 Task: Move the task Integrate website with a new live chat support software to the section To-Do in the project ComplexBridge and sort the tasks in the project by Assignee in Ascending order
Action: Mouse moved to (289, 270)
Screenshot: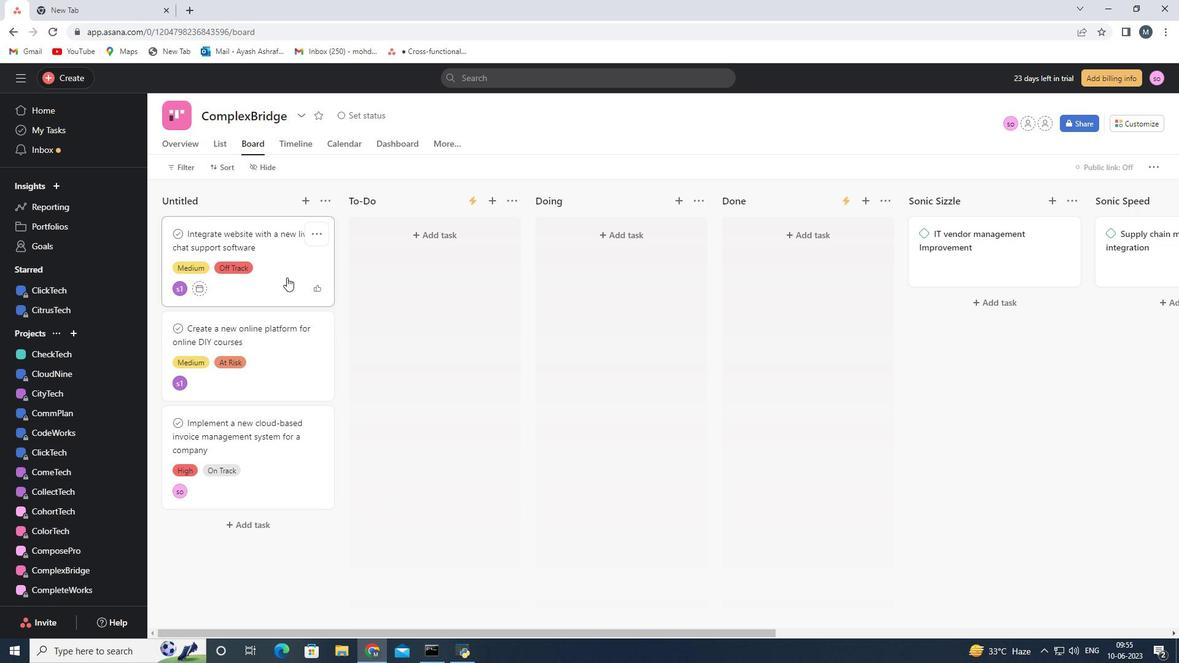 
Action: Mouse pressed left at (289, 270)
Screenshot: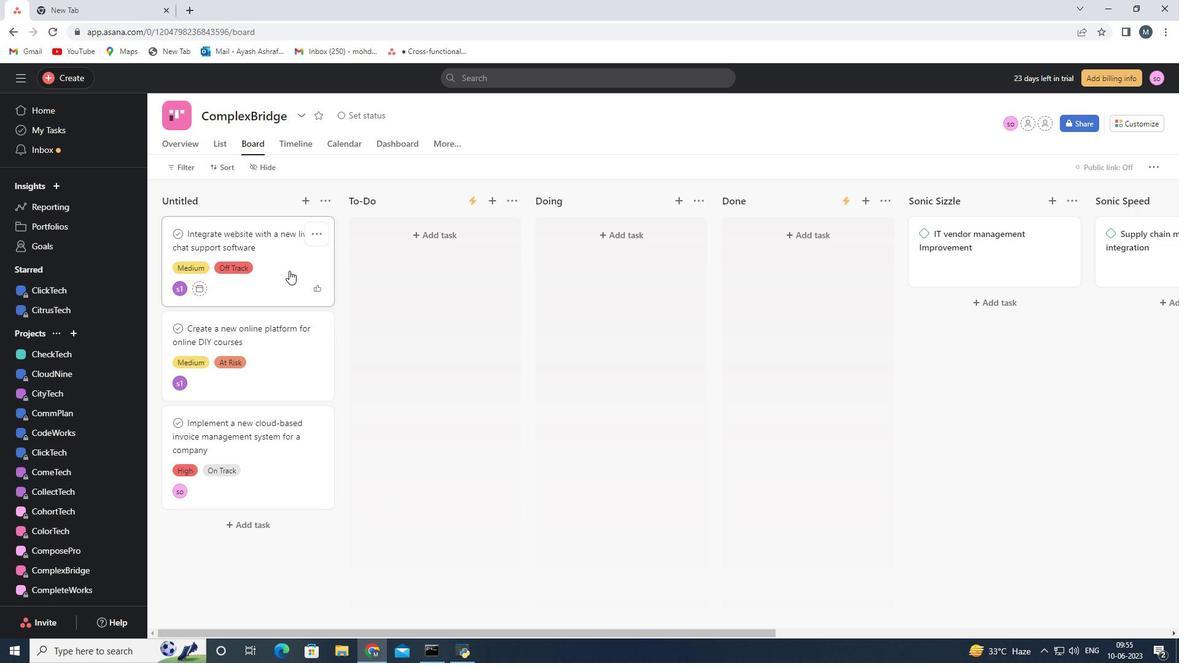
Action: Mouse moved to (224, 170)
Screenshot: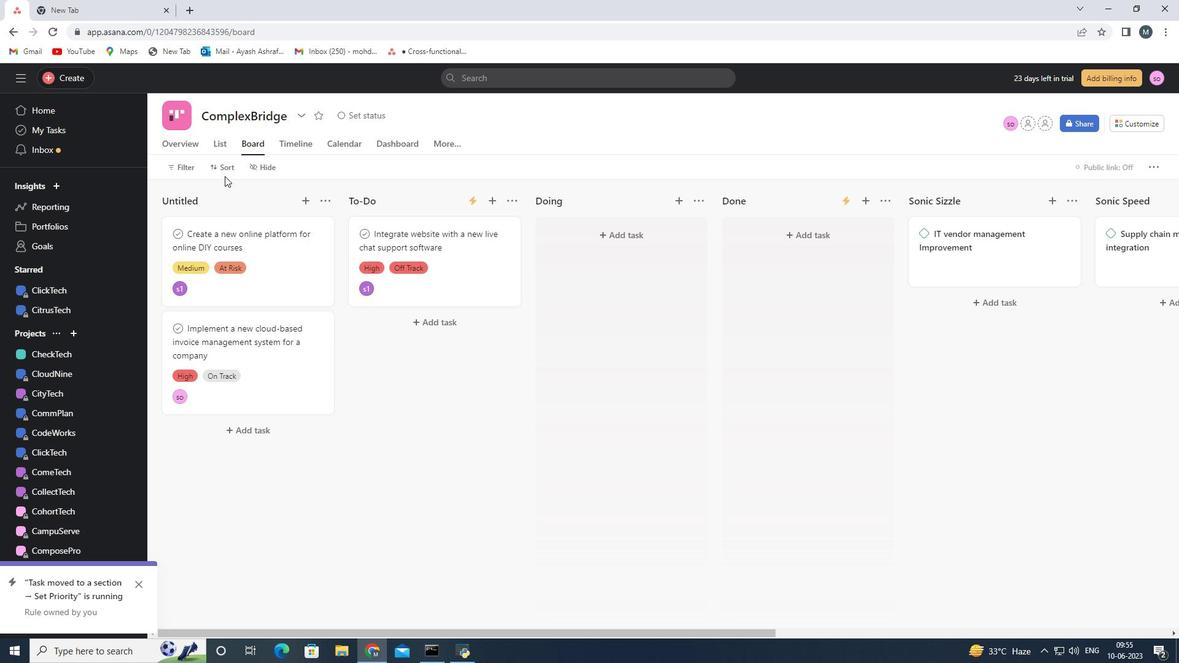 
Action: Mouse pressed left at (224, 170)
Screenshot: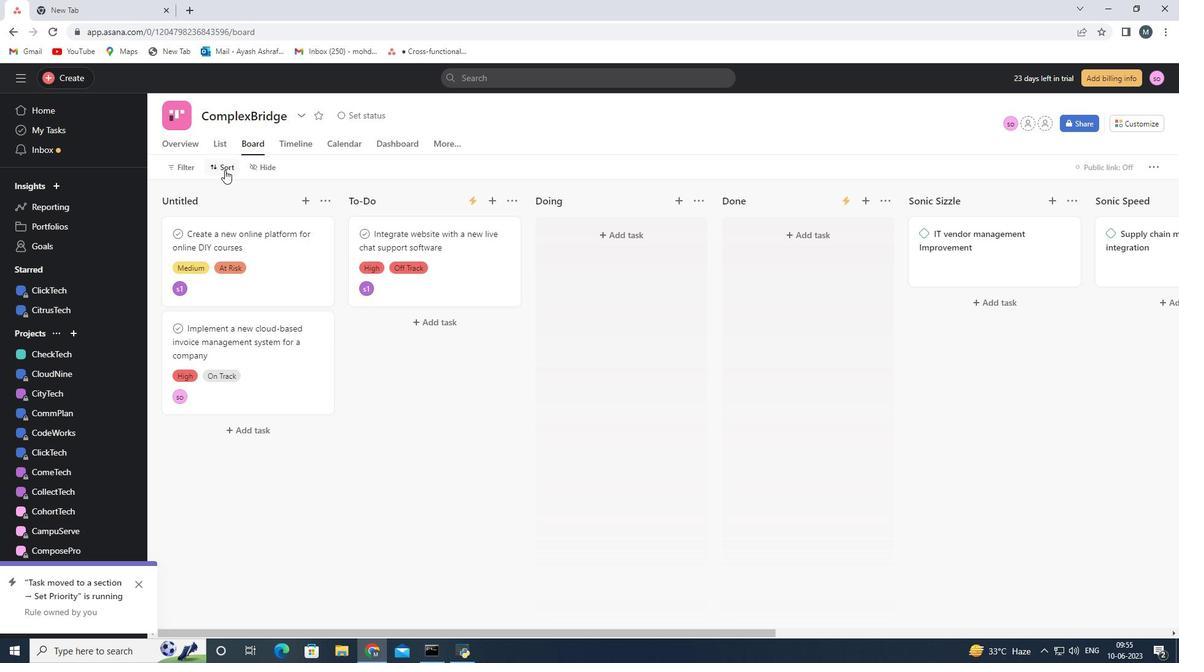 
Action: Mouse moved to (264, 274)
Screenshot: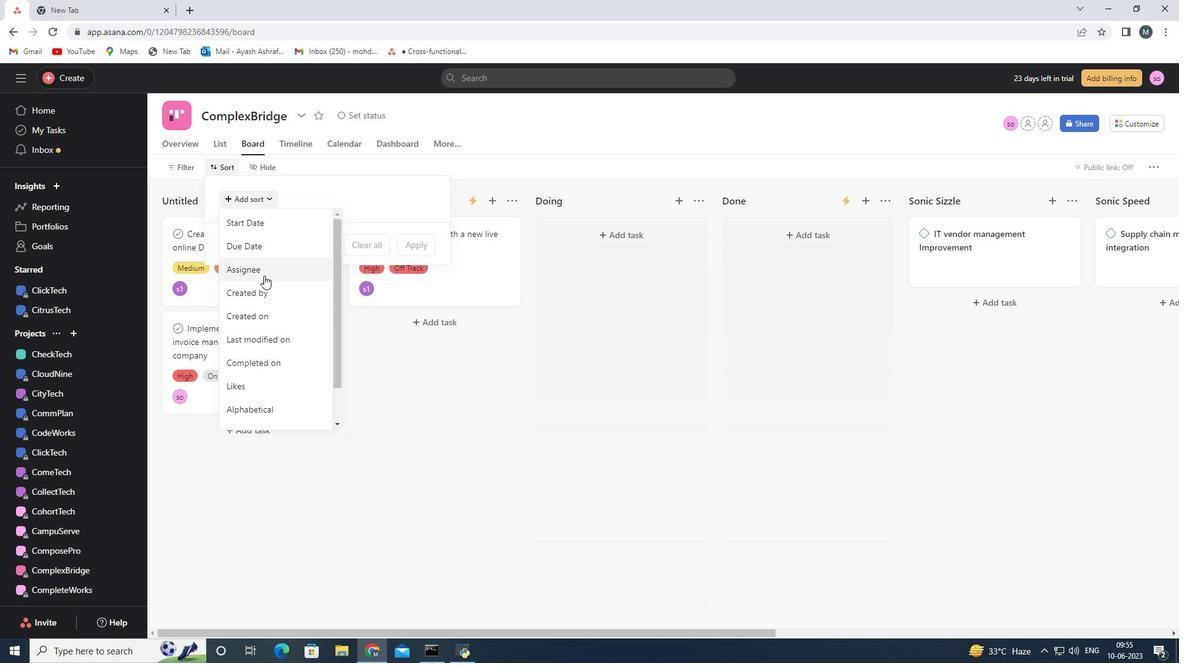 
Action: Mouse pressed left at (264, 274)
Screenshot: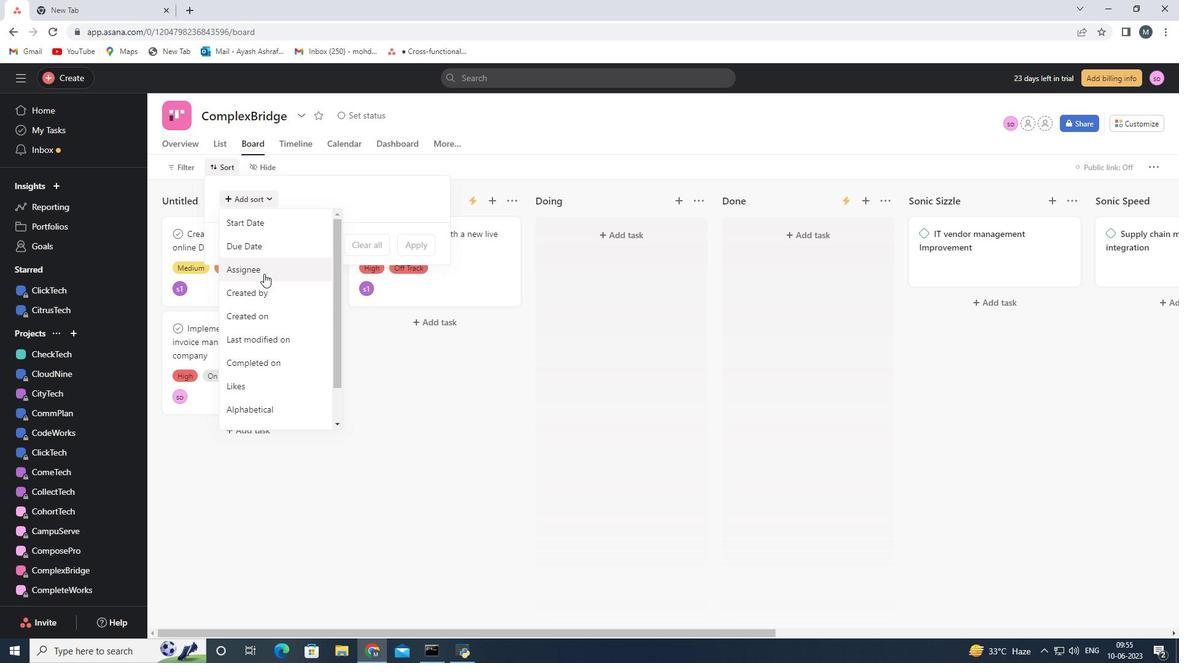 
Action: Mouse moved to (331, 218)
Screenshot: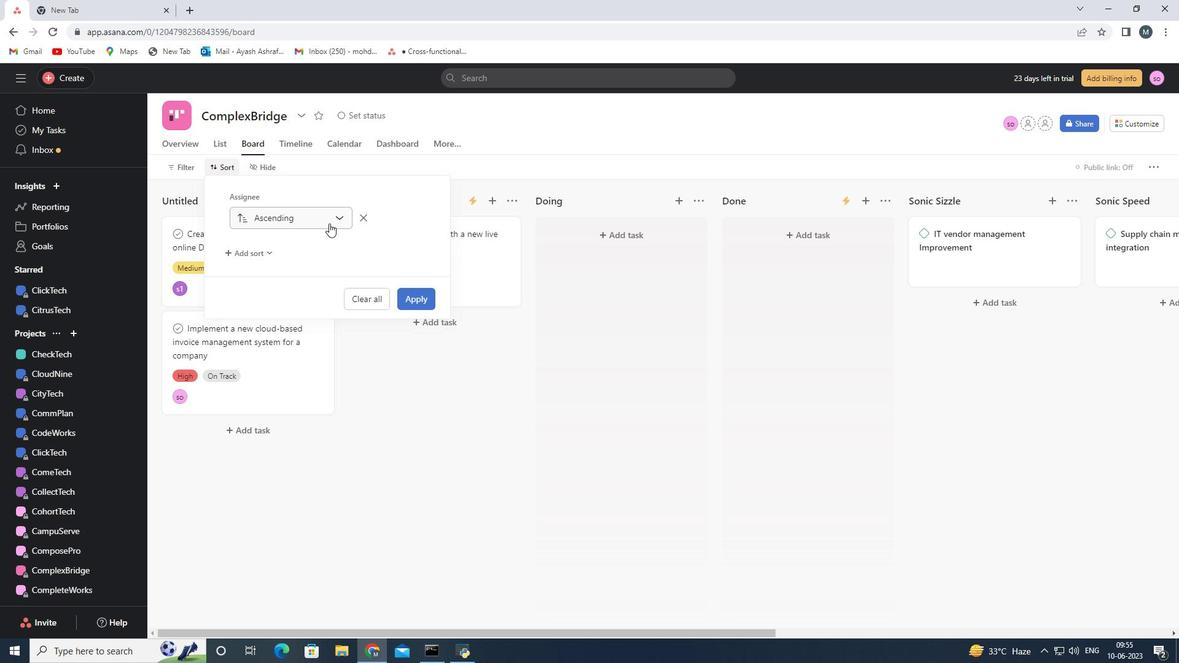 
Action: Mouse pressed left at (331, 218)
Screenshot: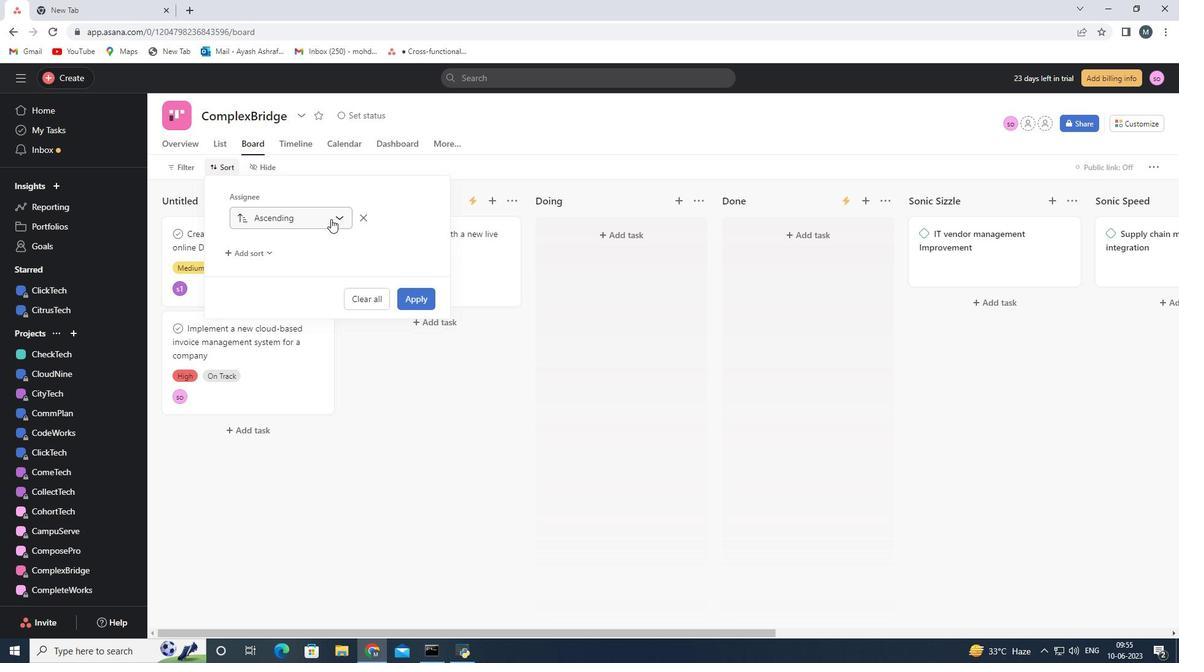 
Action: Mouse moved to (301, 245)
Screenshot: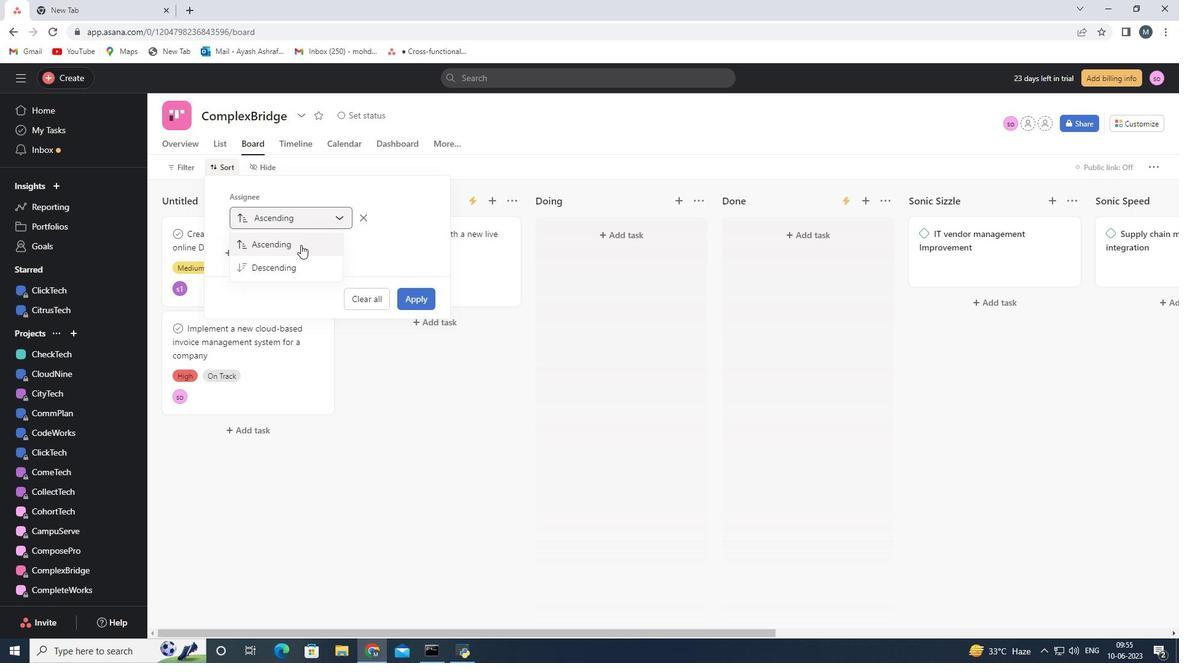 
Action: Mouse pressed left at (301, 245)
Screenshot: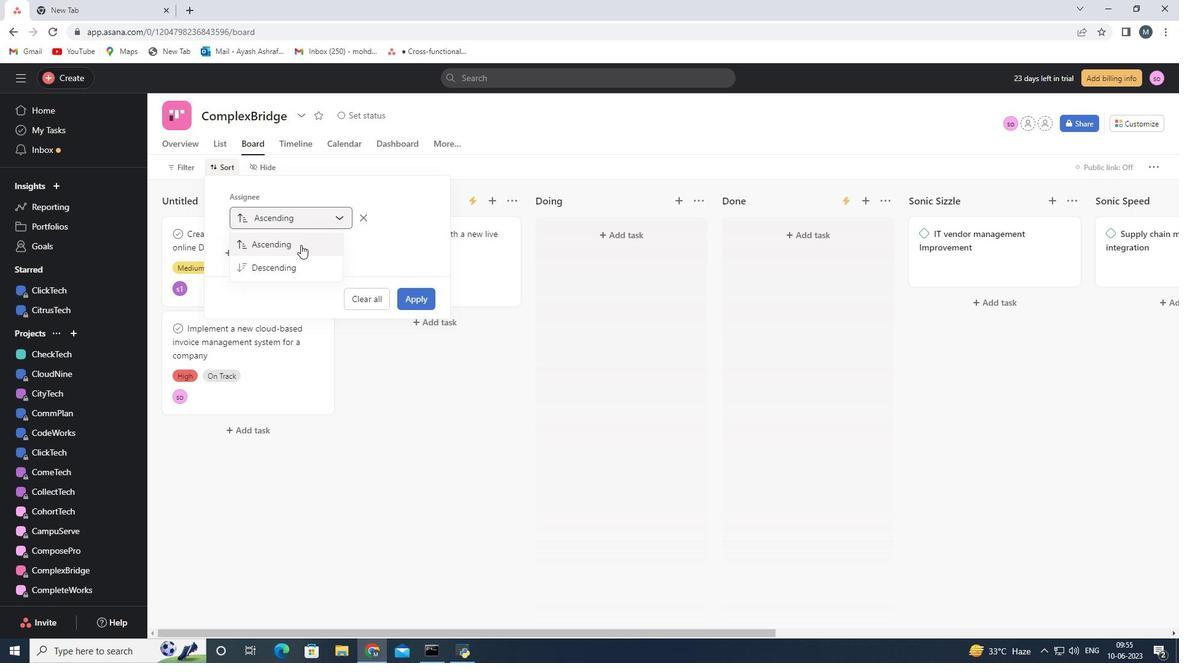 
Action: Mouse moved to (404, 296)
Screenshot: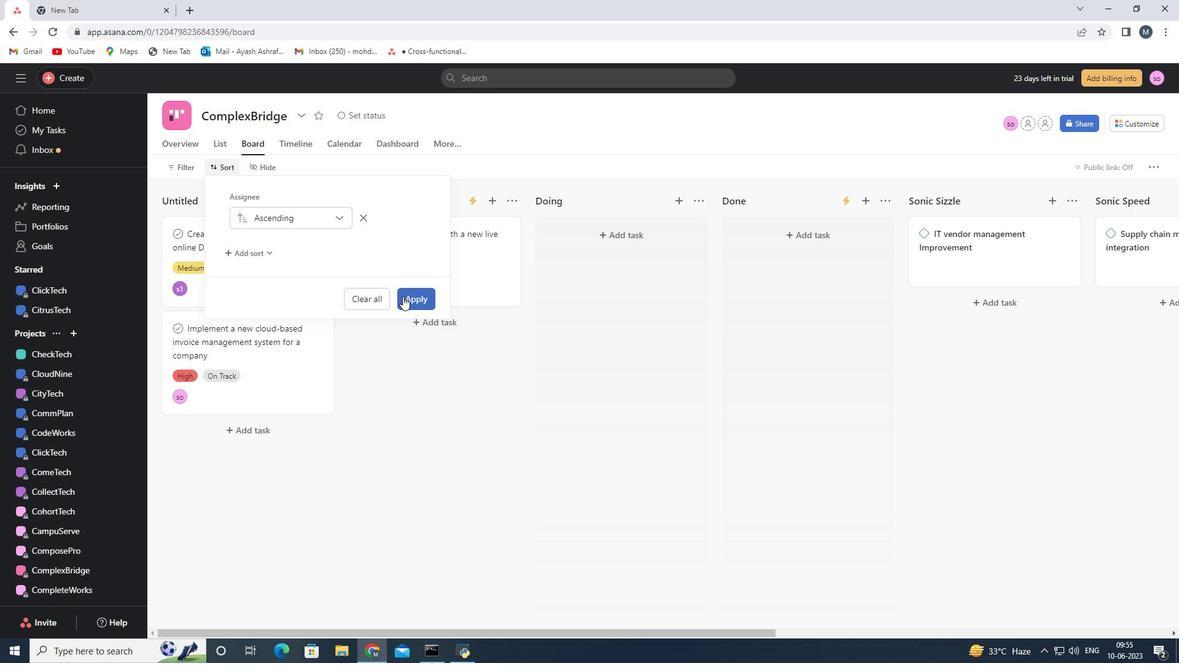 
Action: Mouse pressed left at (404, 296)
Screenshot: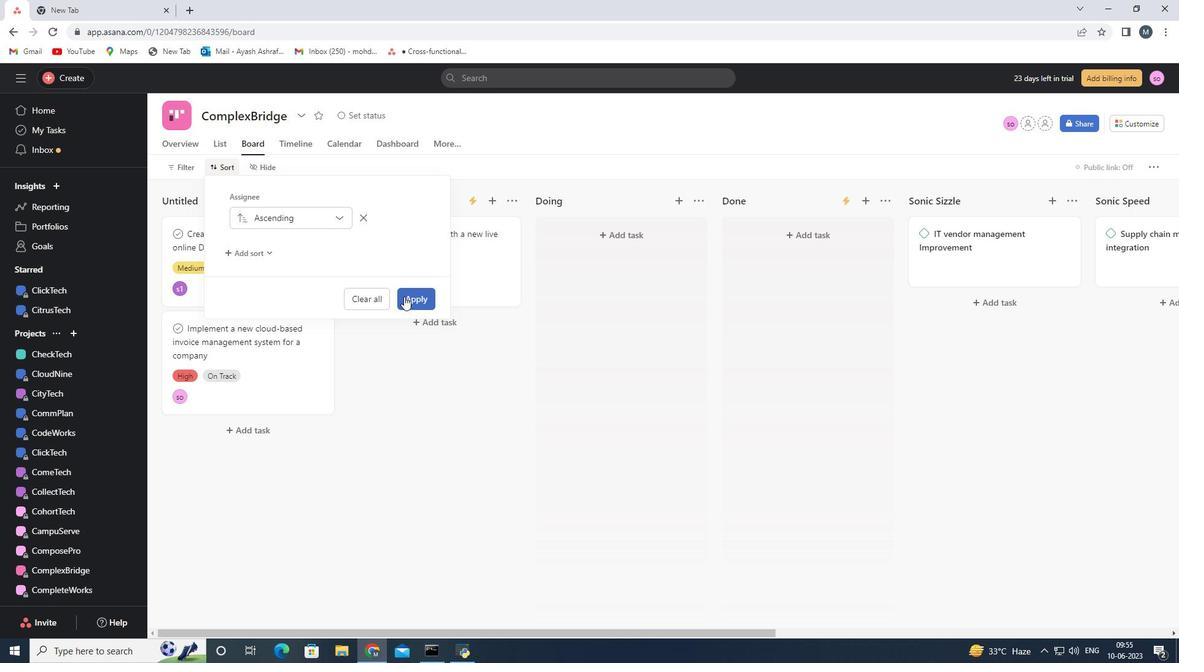 
Action: Mouse moved to (359, 449)
Screenshot: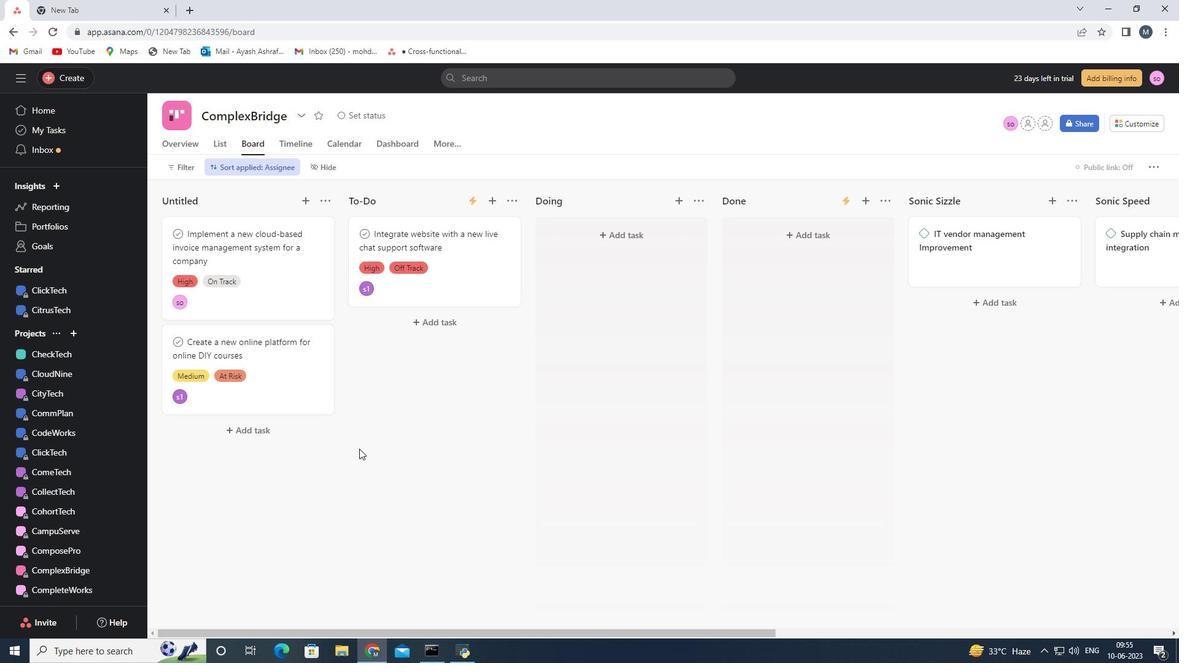 
